 Task: Add a condition where "Ticket status Contains at least one of the following New" in unsolved tickets in your groups.
Action: Mouse moved to (116, 417)
Screenshot: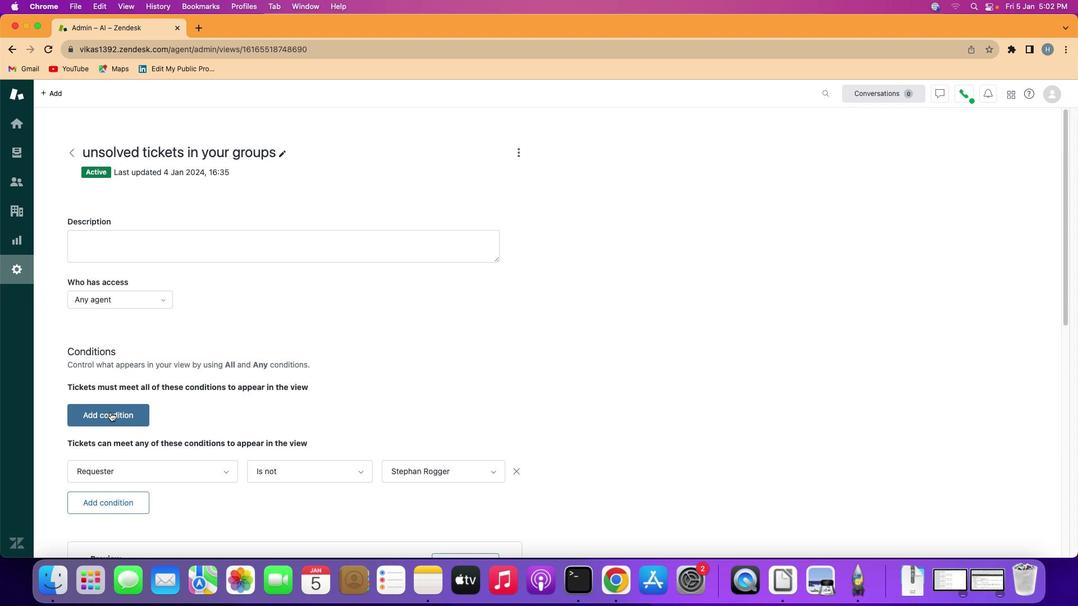 
Action: Mouse pressed left at (116, 417)
Screenshot: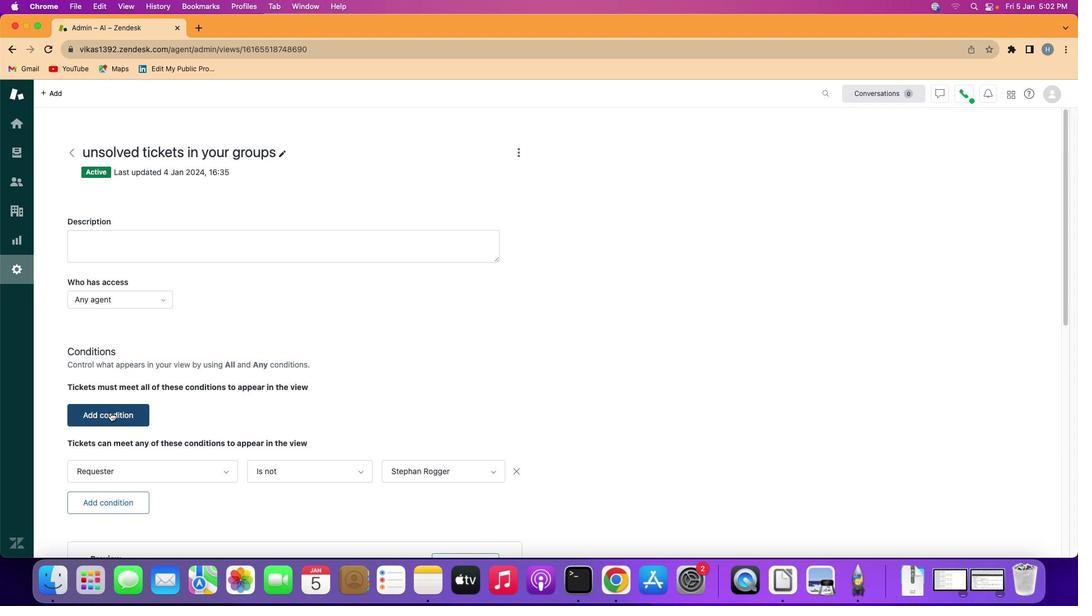
Action: Mouse moved to (125, 418)
Screenshot: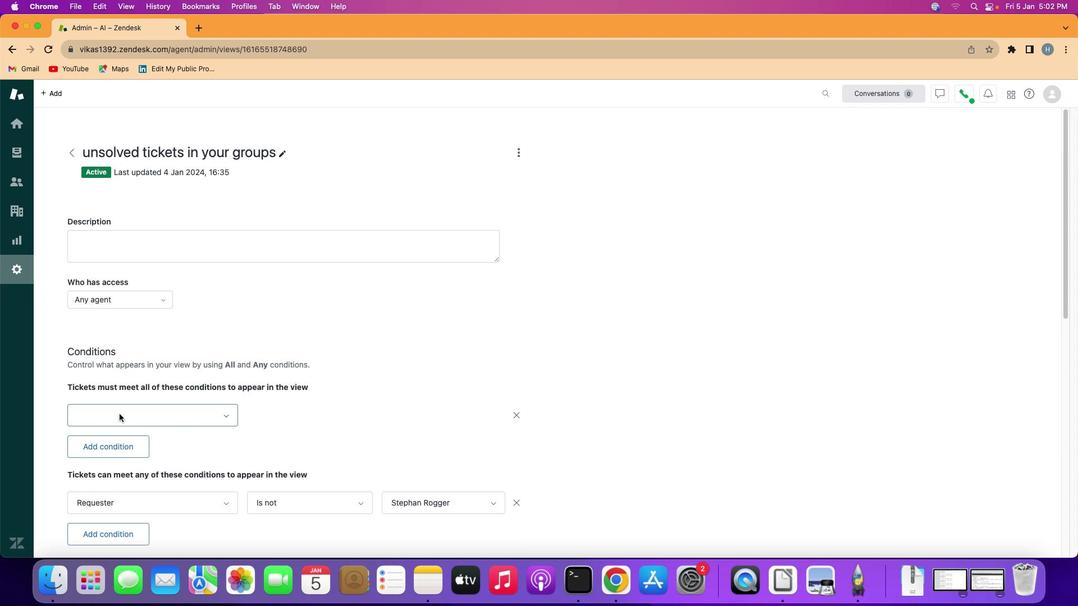 
Action: Mouse pressed left at (125, 418)
Screenshot: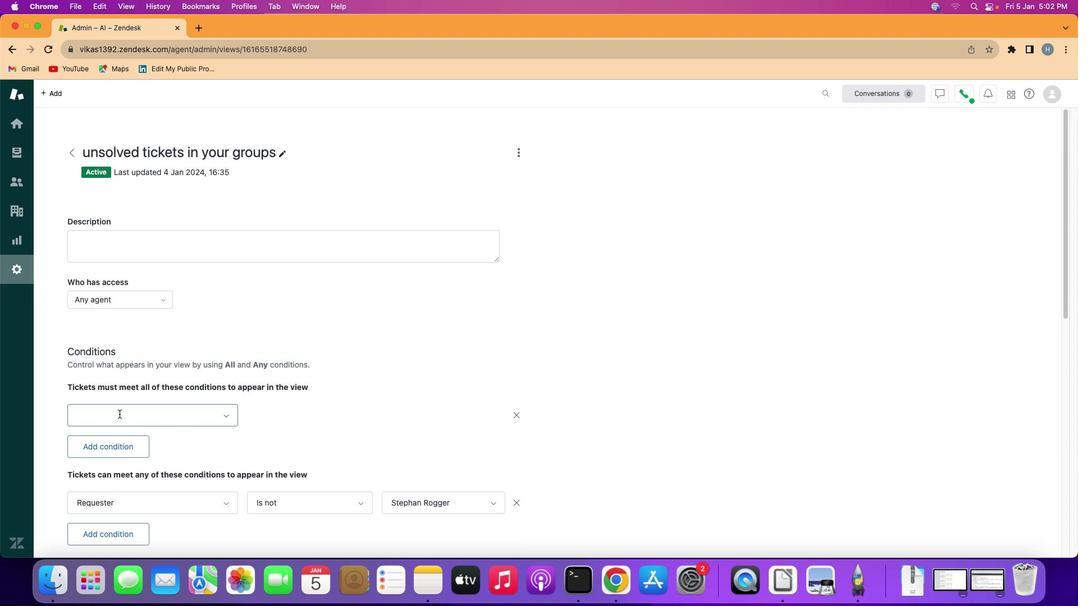 
Action: Mouse moved to (153, 303)
Screenshot: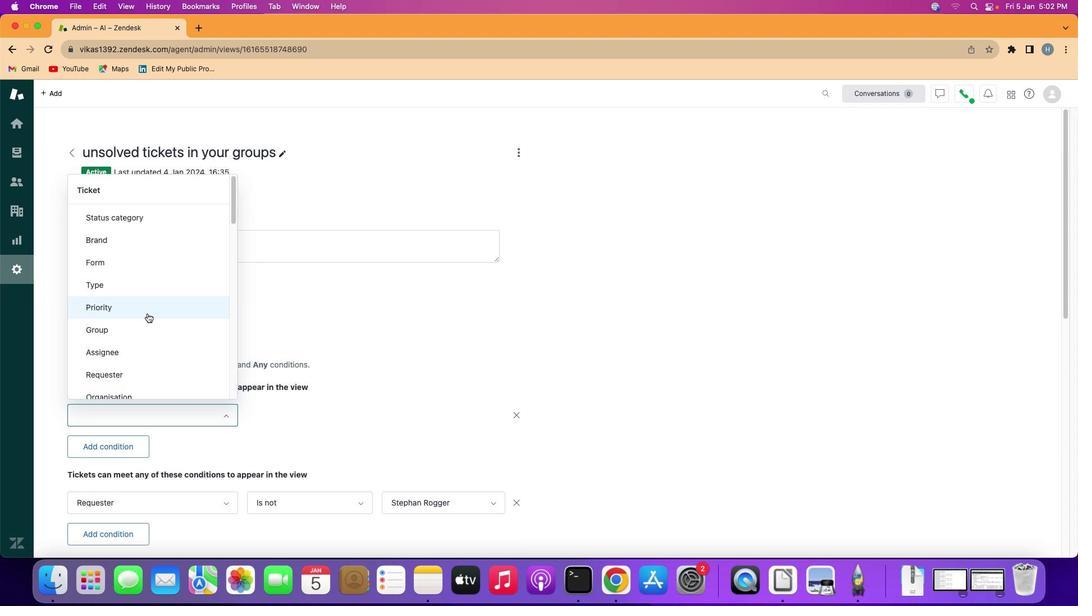 
Action: Mouse scrolled (153, 303) with delta (5, -53)
Screenshot: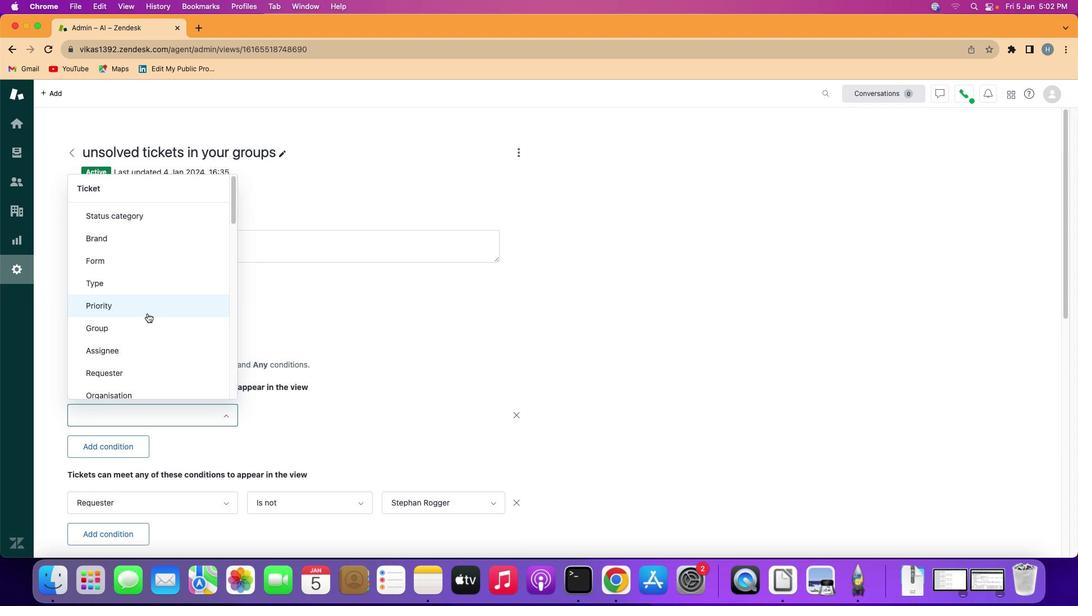 
Action: Mouse scrolled (153, 303) with delta (5, -53)
Screenshot: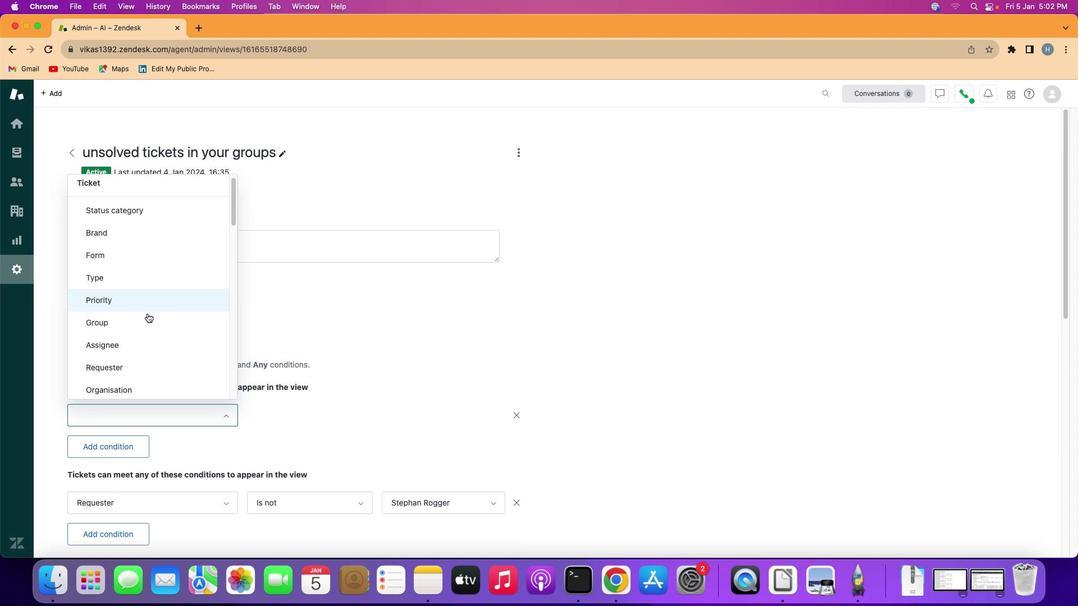 
Action: Mouse scrolled (153, 303) with delta (5, -53)
Screenshot: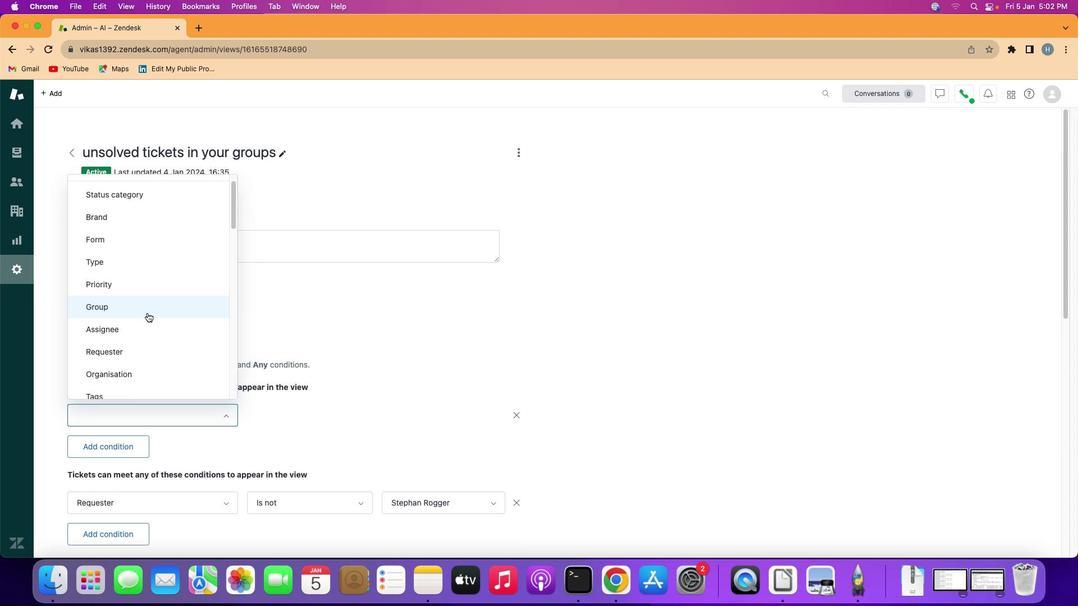 
Action: Mouse moved to (165, 307)
Screenshot: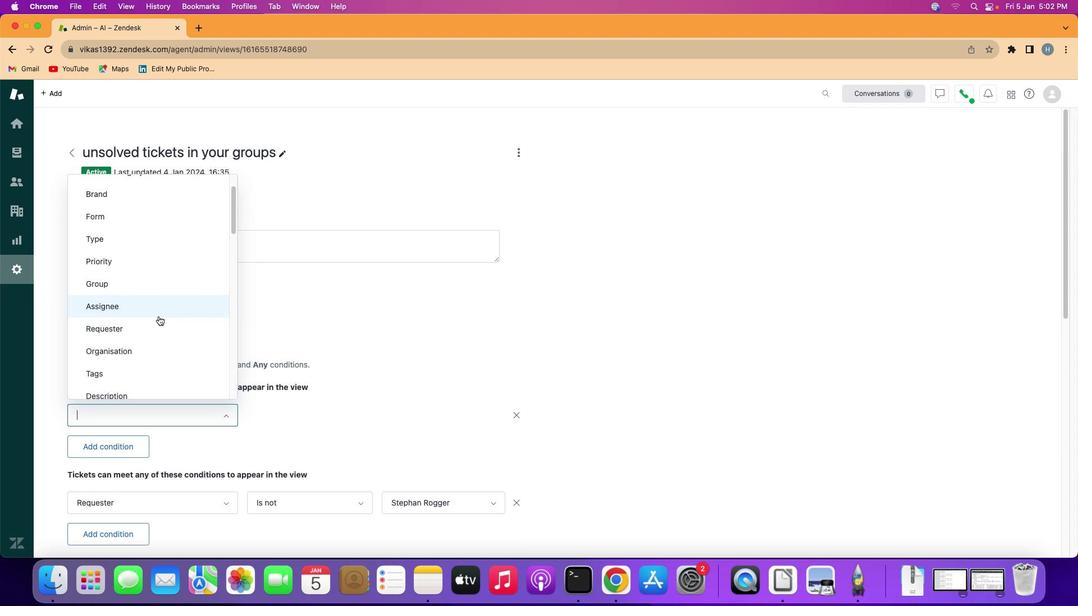 
Action: Mouse scrolled (165, 307) with delta (5, -53)
Screenshot: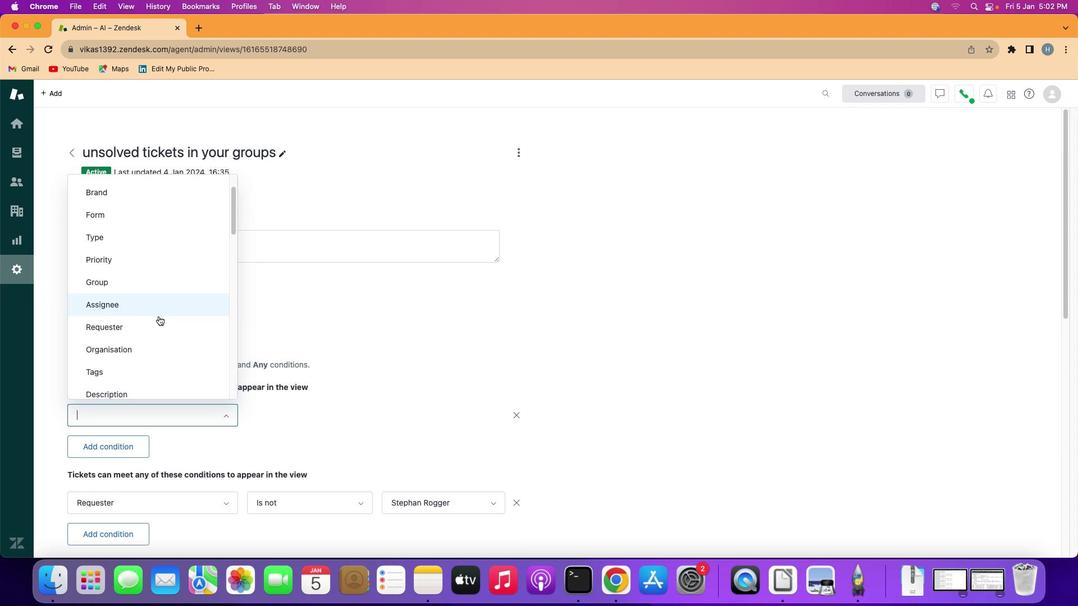 
Action: Mouse scrolled (165, 307) with delta (5, -53)
Screenshot: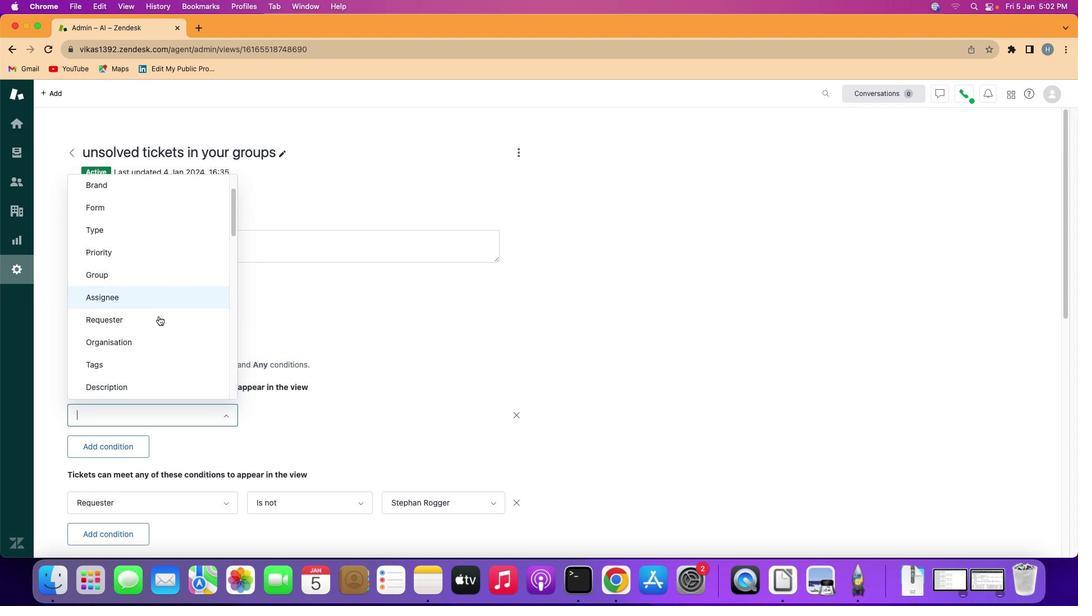 
Action: Mouse scrolled (165, 307) with delta (5, -53)
Screenshot: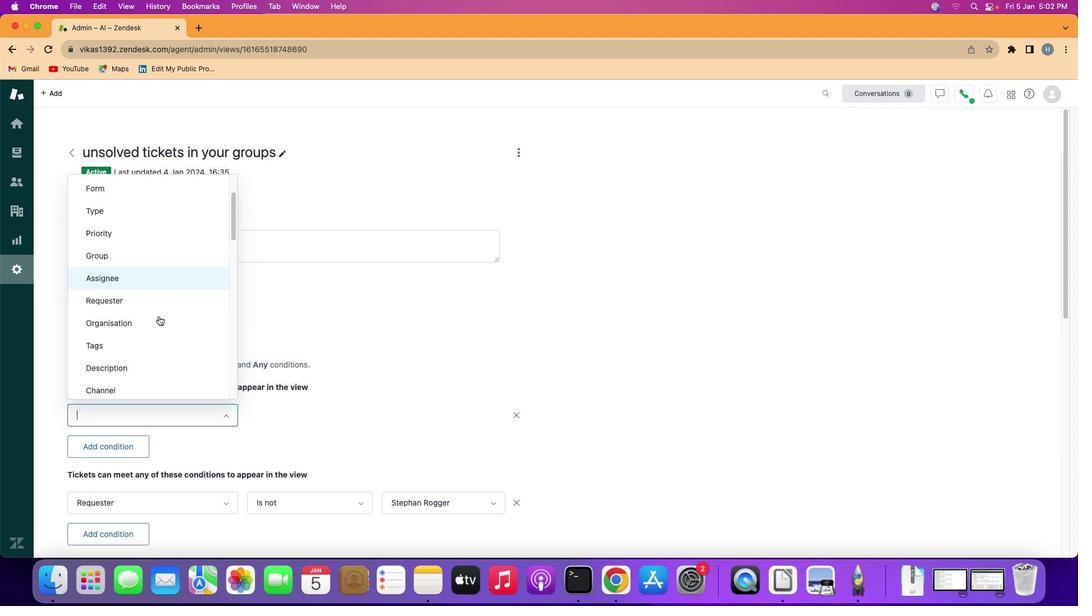 
Action: Mouse scrolled (165, 307) with delta (5, -55)
Screenshot: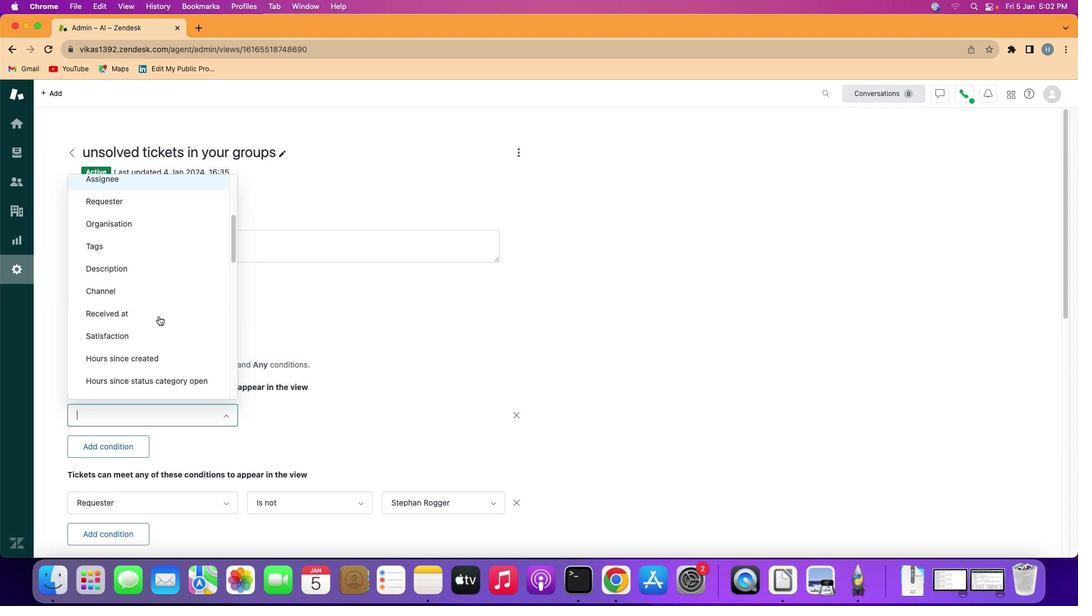 
Action: Mouse scrolled (165, 307) with delta (5, -55)
Screenshot: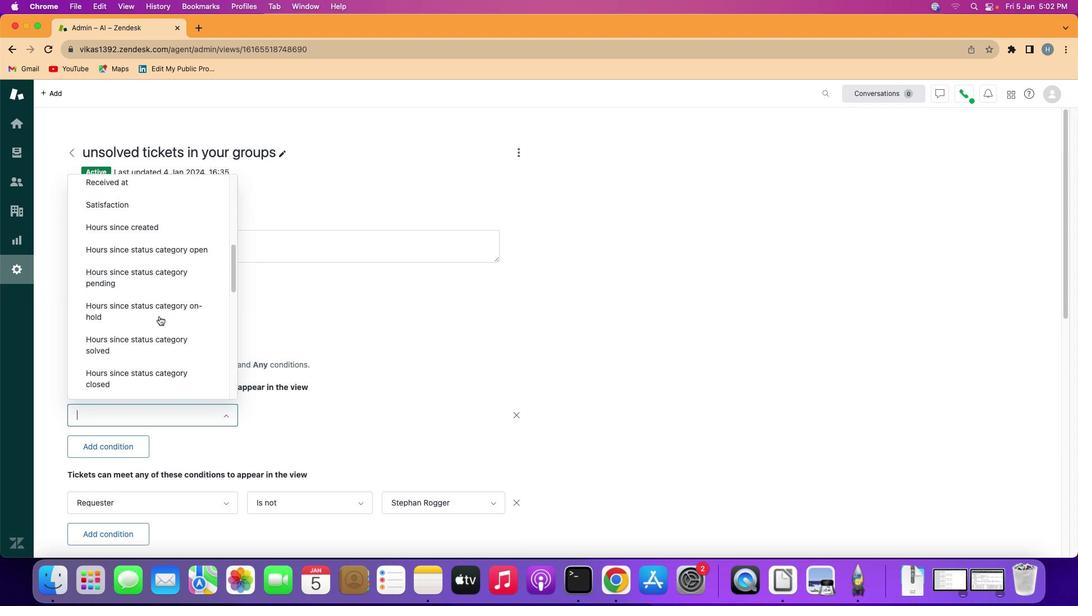
Action: Mouse moved to (166, 307)
Screenshot: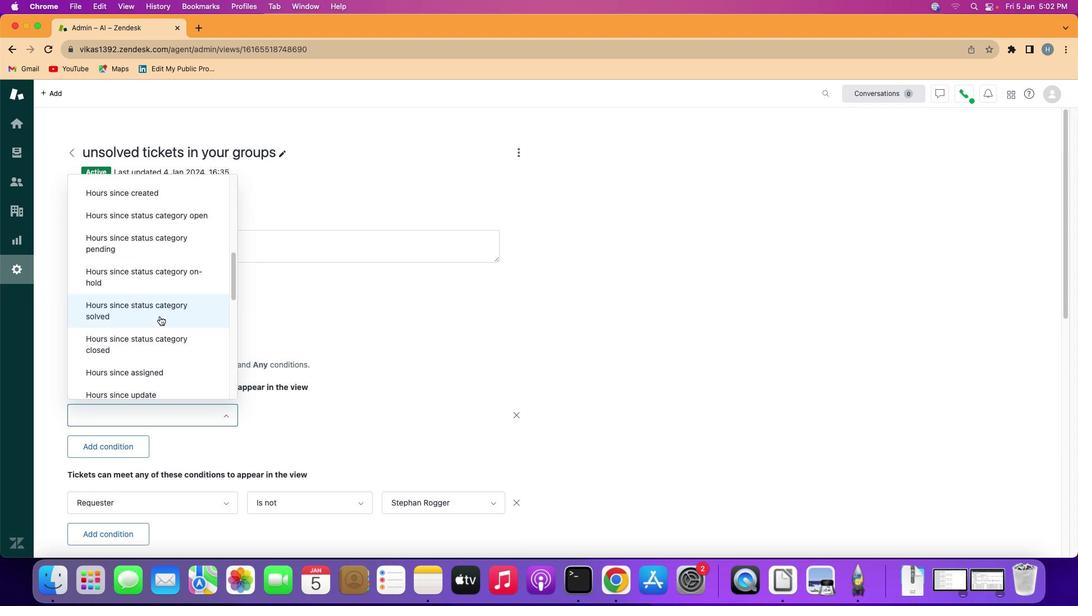 
Action: Mouse scrolled (166, 307) with delta (5, -53)
Screenshot: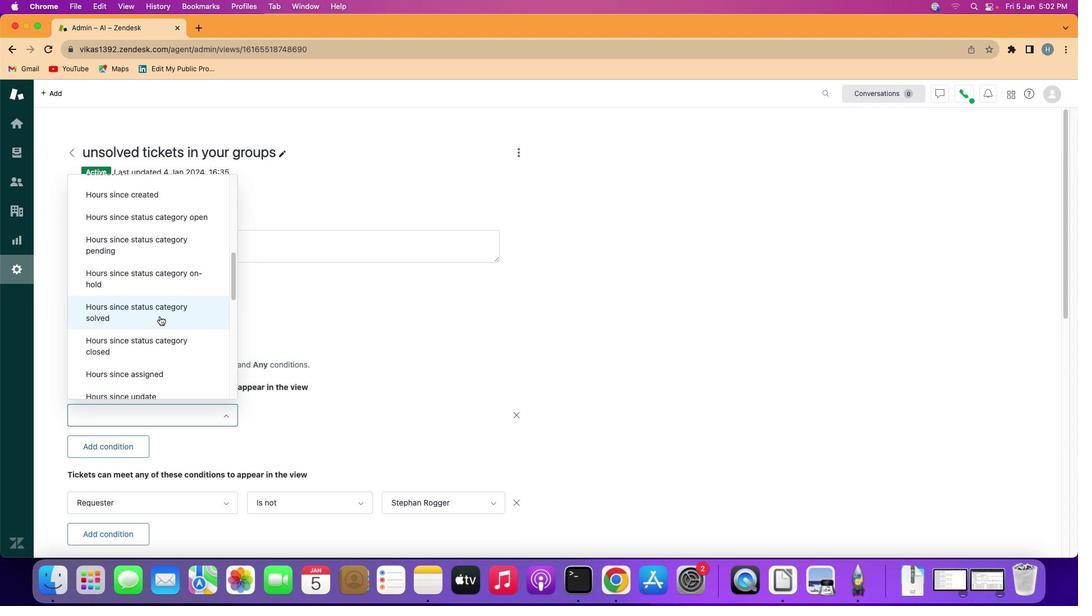 
Action: Mouse scrolled (166, 307) with delta (5, -51)
Screenshot: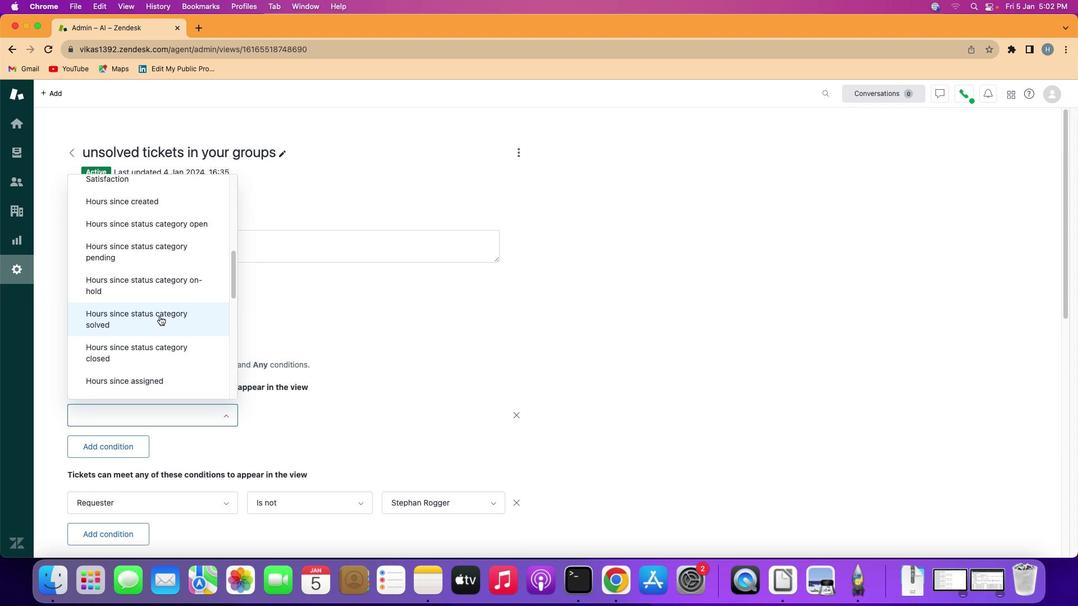 
Action: Mouse scrolled (166, 307) with delta (5, -53)
Screenshot: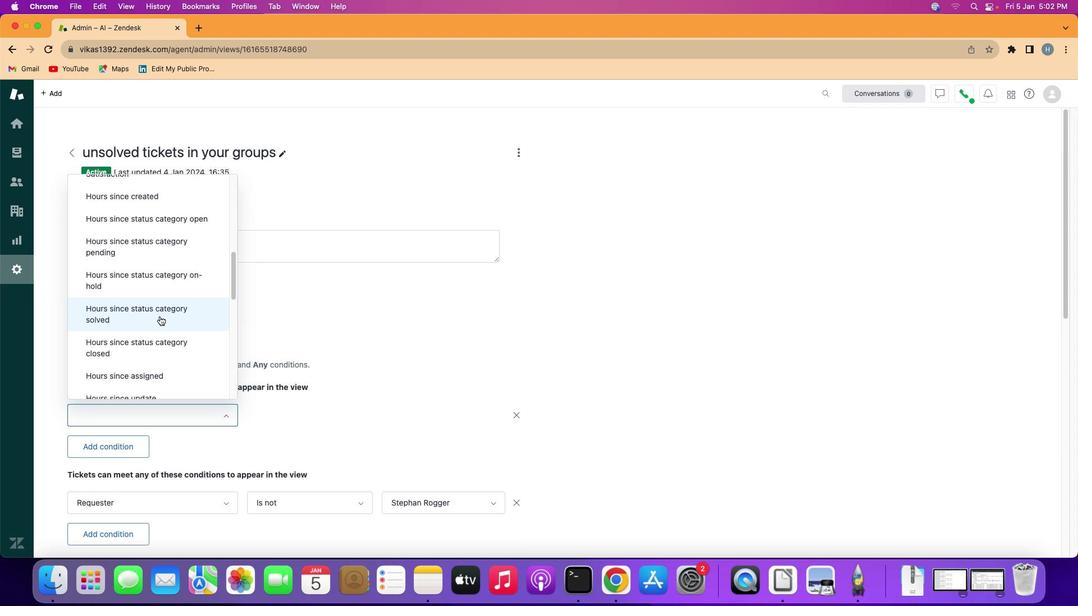 
Action: Mouse scrolled (166, 307) with delta (5, -53)
Screenshot: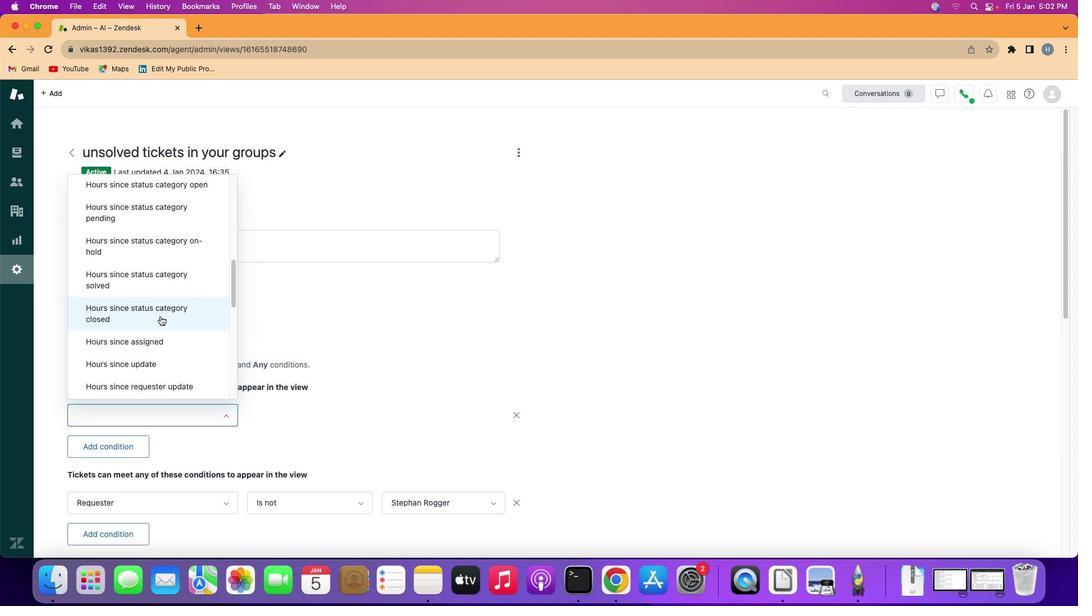 
Action: Mouse moved to (166, 307)
Screenshot: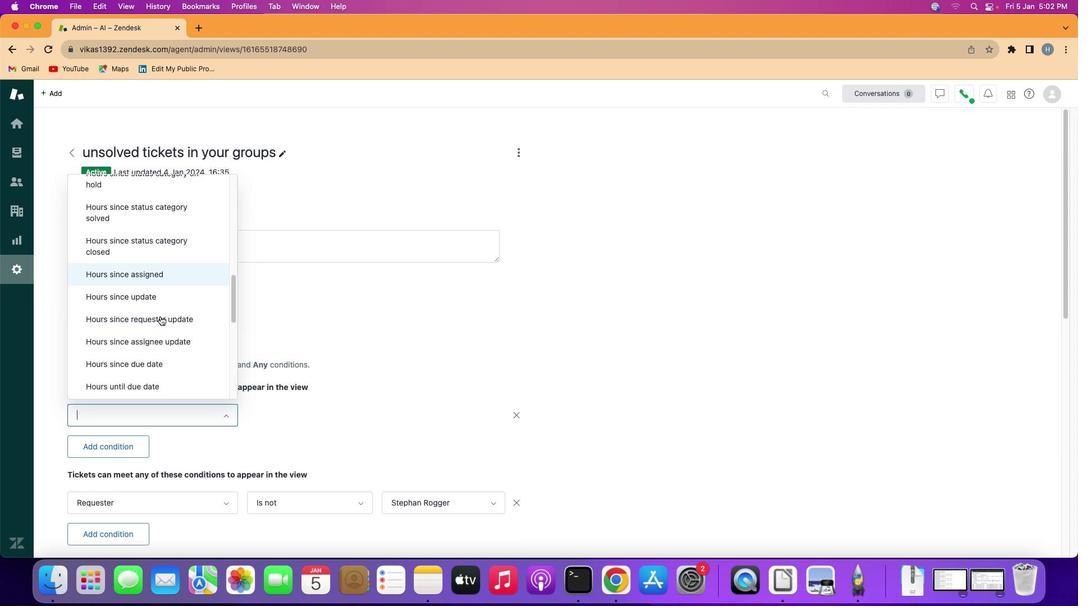 
Action: Mouse scrolled (166, 307) with delta (5, -54)
Screenshot: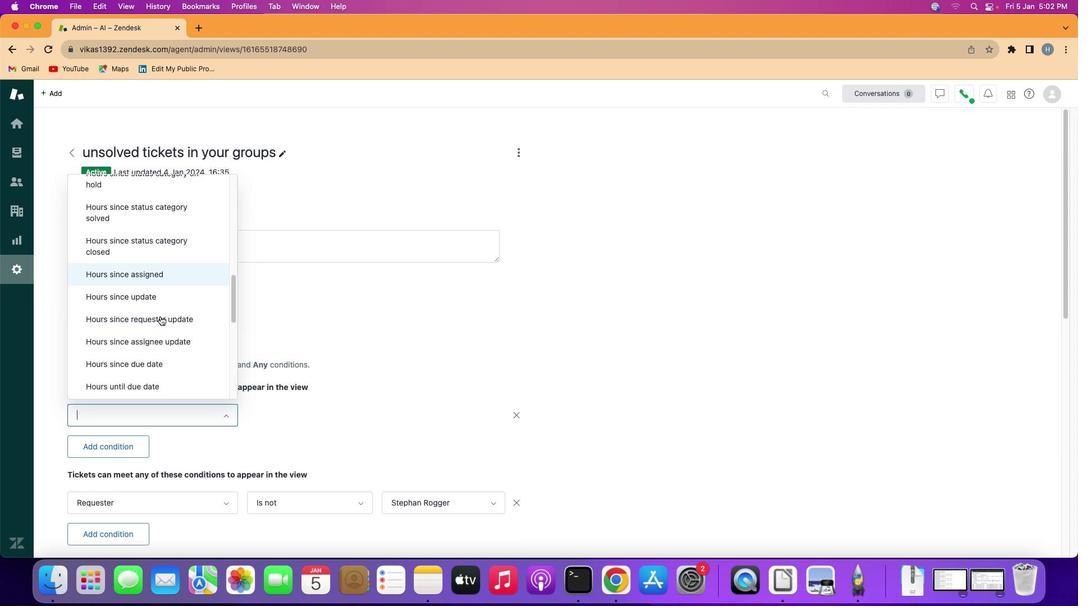 
Action: Mouse moved to (166, 307)
Screenshot: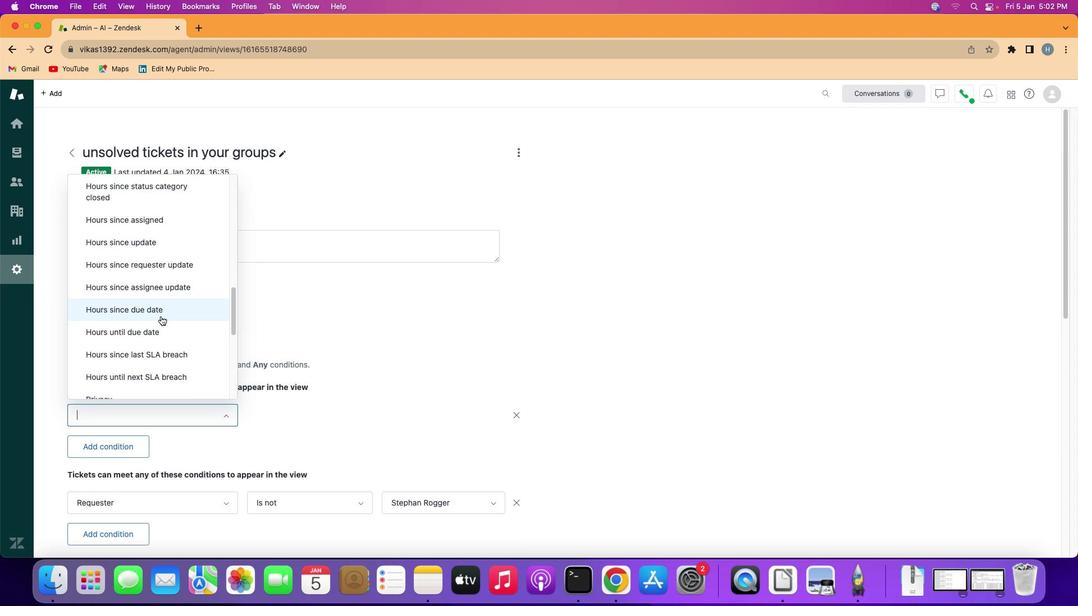 
Action: Mouse scrolled (166, 307) with delta (5, -53)
Screenshot: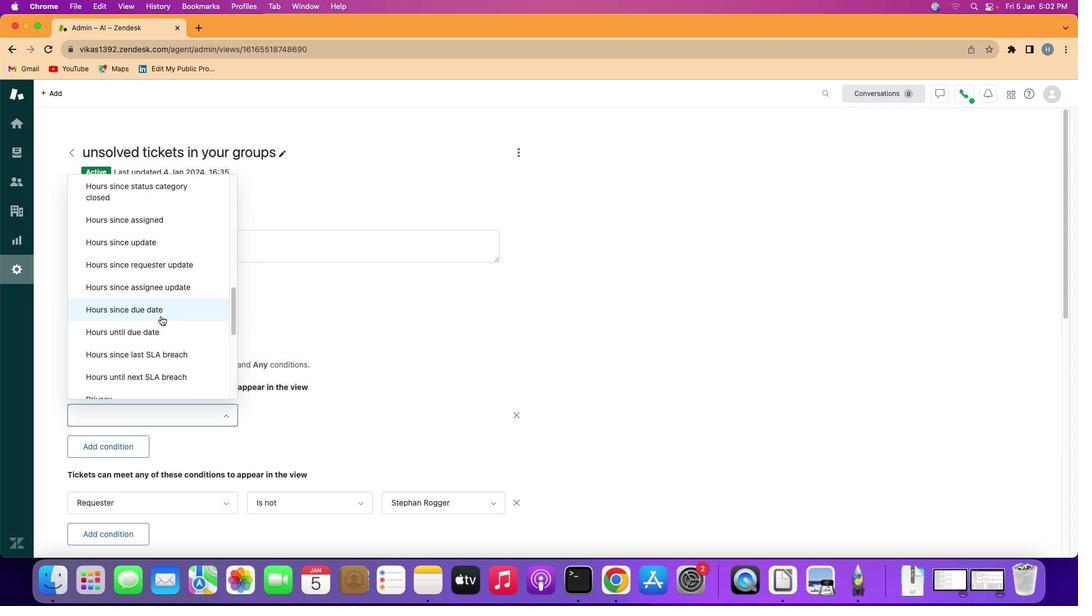 
Action: Mouse scrolled (166, 307) with delta (5, -52)
Screenshot: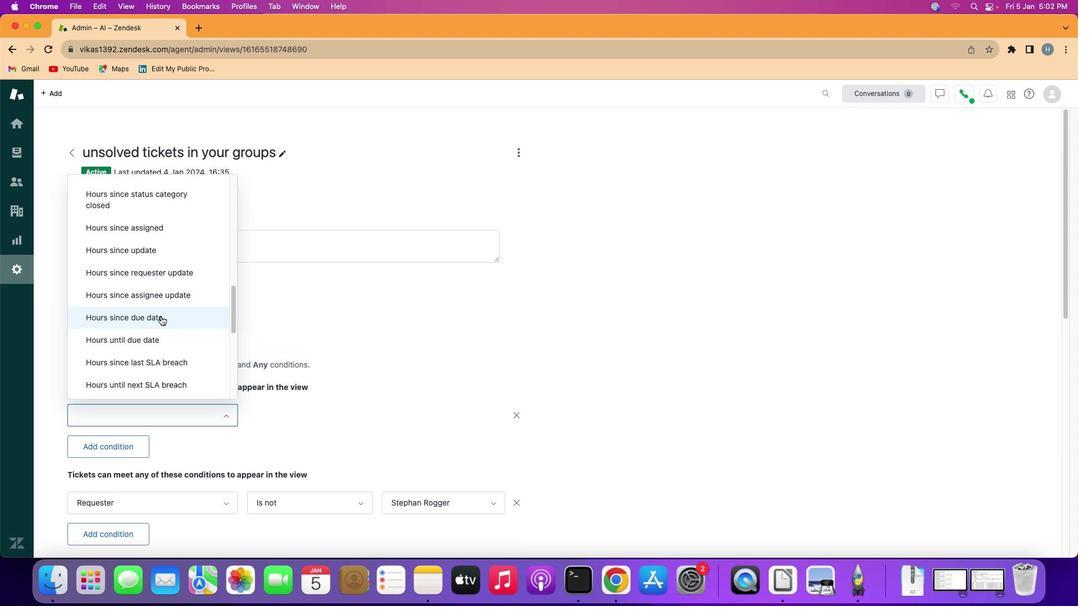 
Action: Mouse scrolled (166, 307) with delta (5, -53)
Screenshot: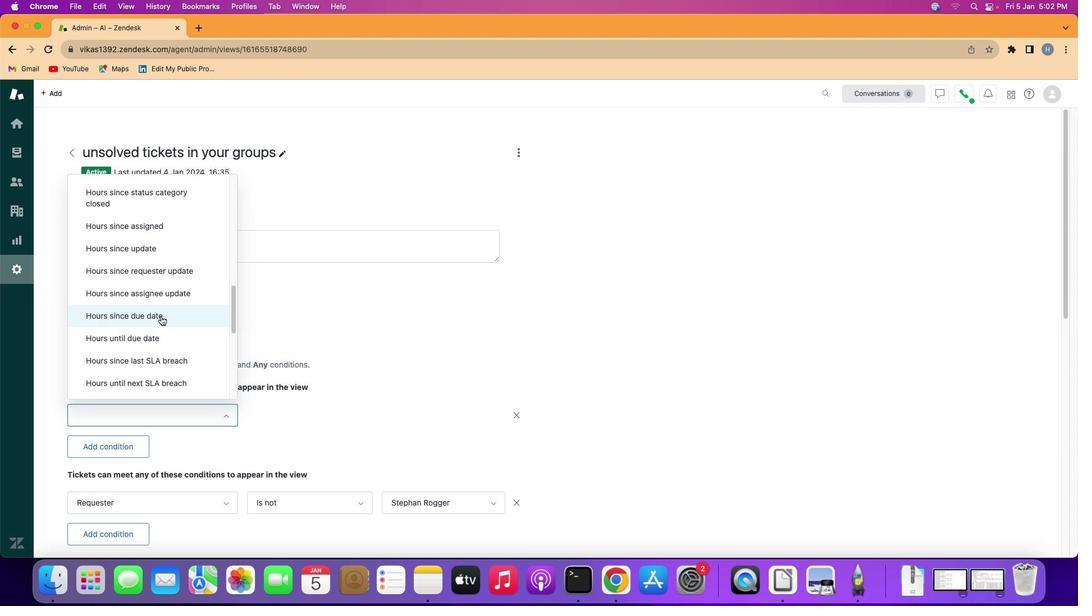 
Action: Mouse moved to (167, 307)
Screenshot: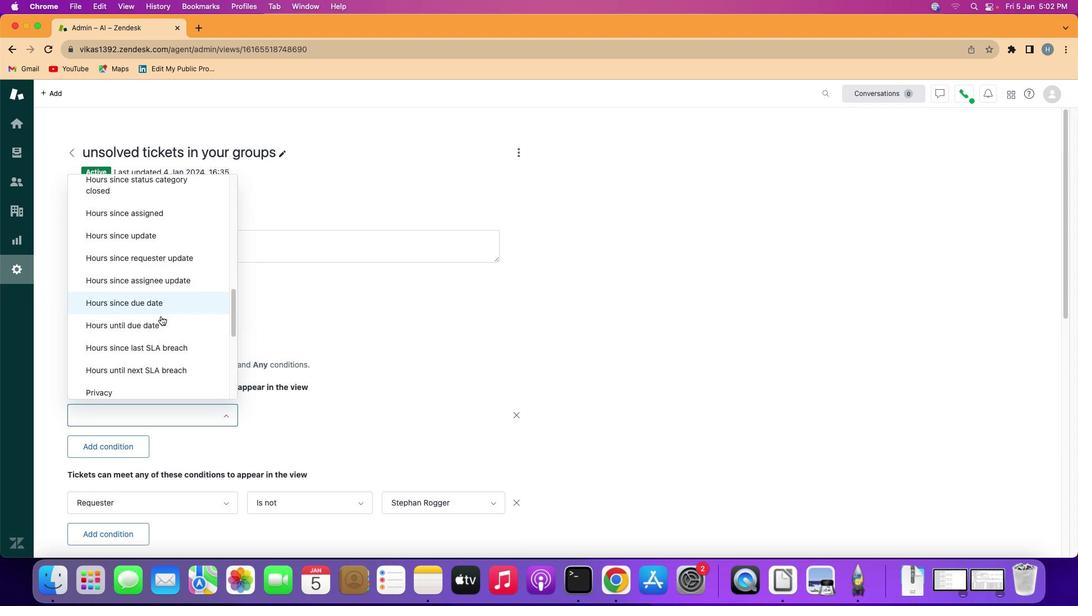 
Action: Mouse scrolled (167, 307) with delta (5, -53)
Screenshot: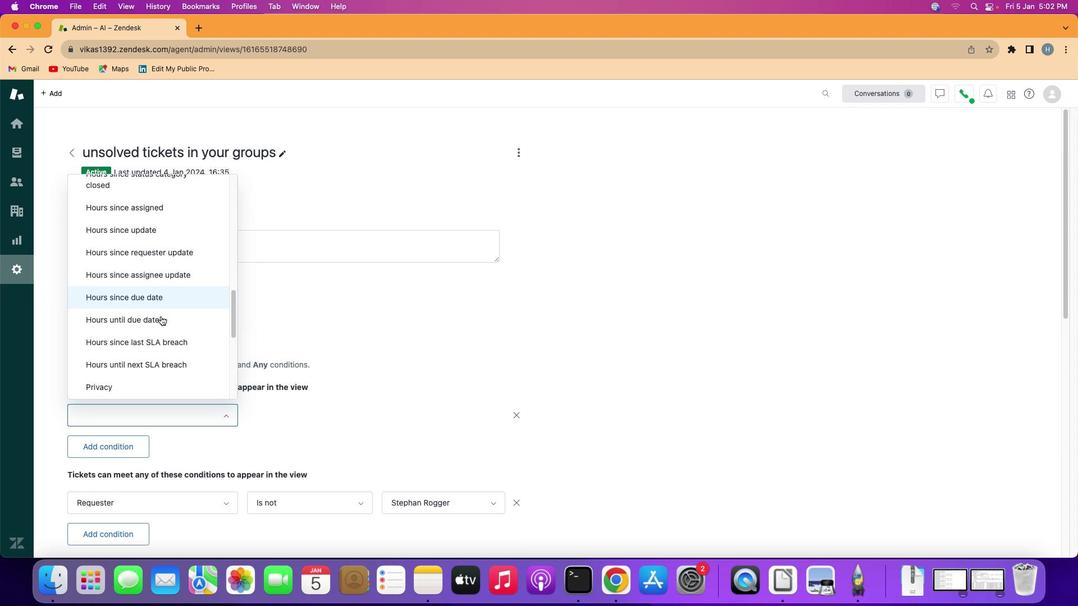 
Action: Mouse scrolled (167, 307) with delta (5, -53)
Screenshot: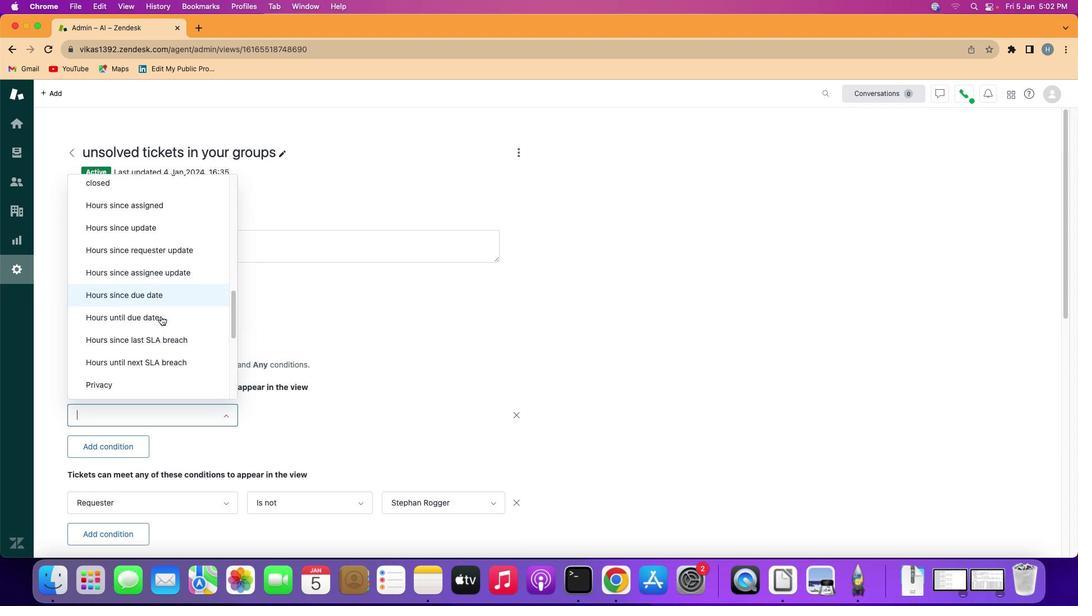 
Action: Mouse scrolled (167, 307) with delta (5, -53)
Screenshot: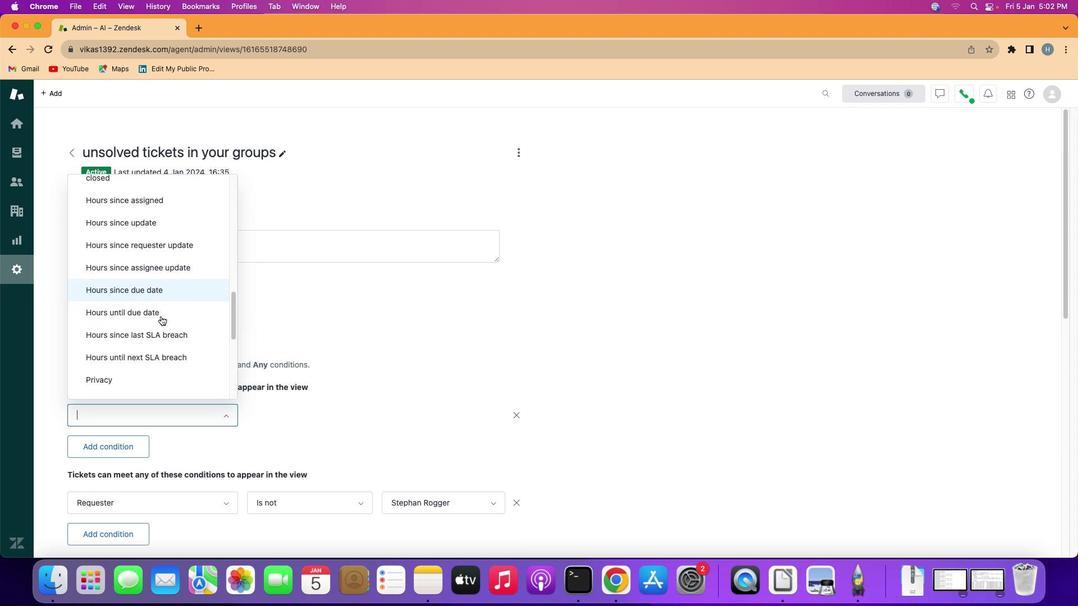 
Action: Mouse scrolled (167, 307) with delta (5, -53)
Screenshot: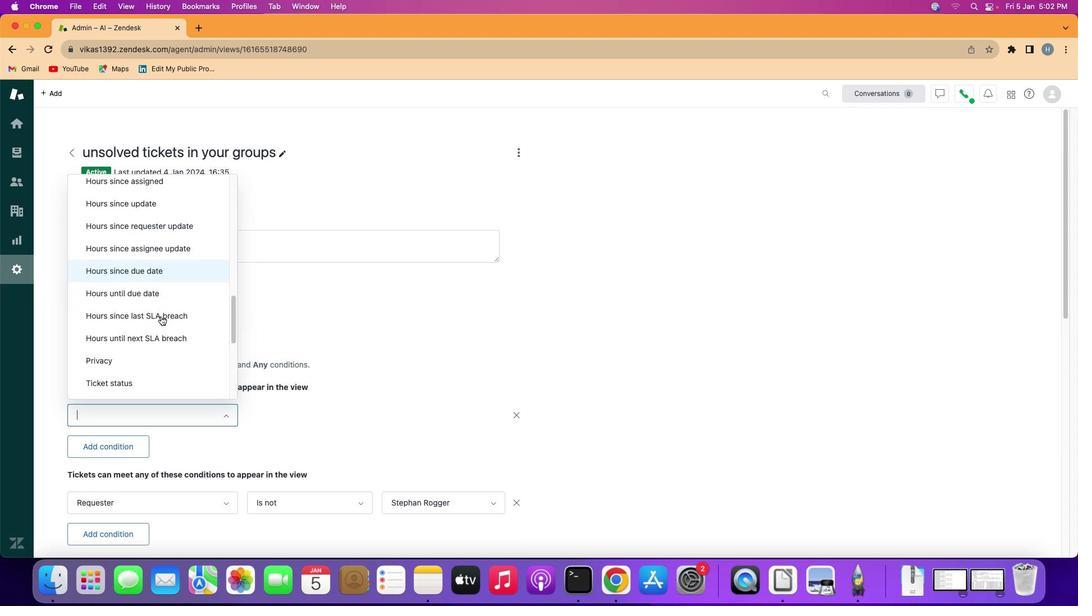 
Action: Mouse scrolled (167, 307) with delta (5, -53)
Screenshot: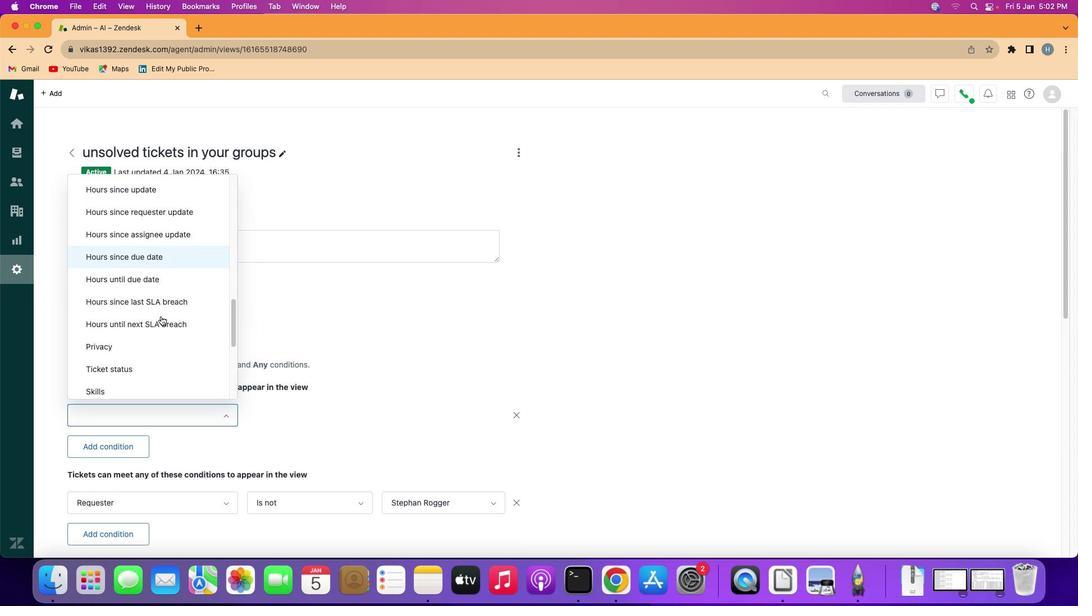 
Action: Mouse moved to (155, 367)
Screenshot: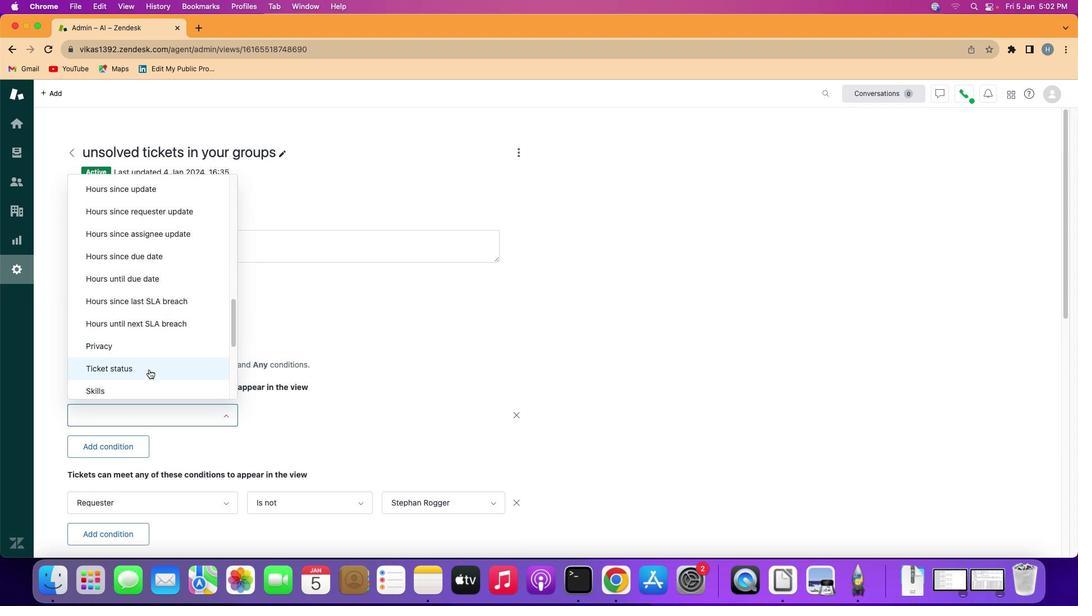 
Action: Mouse pressed left at (155, 367)
Screenshot: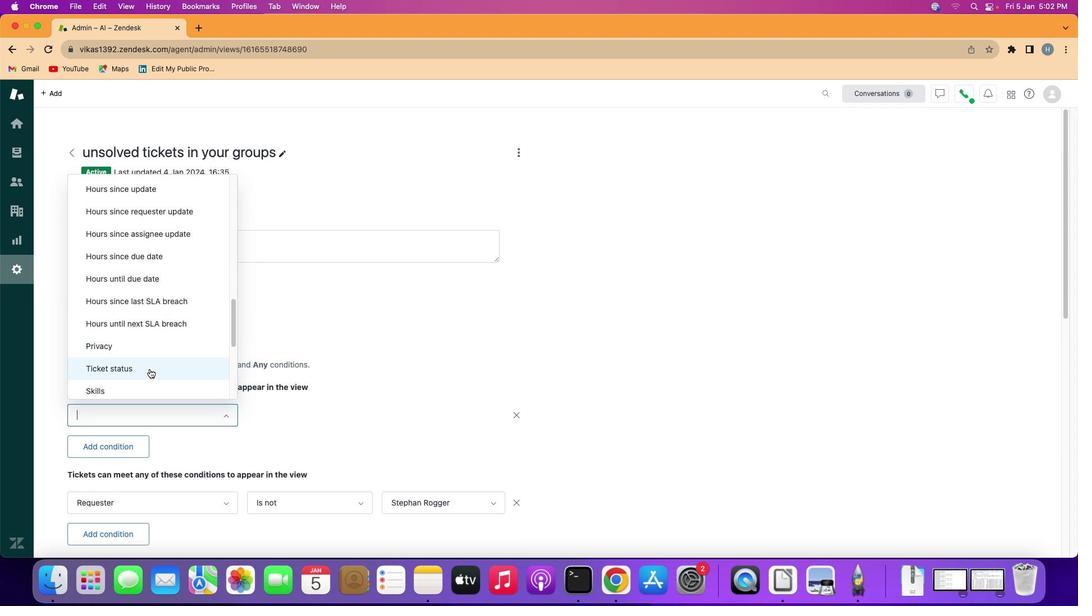 
Action: Mouse moved to (290, 412)
Screenshot: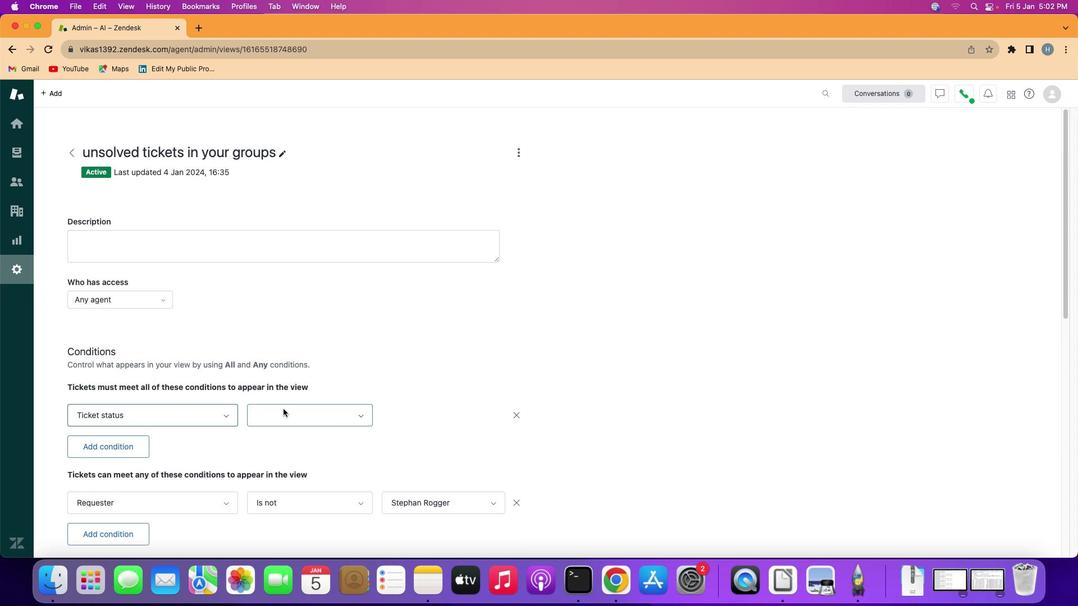
Action: Mouse pressed left at (290, 412)
Screenshot: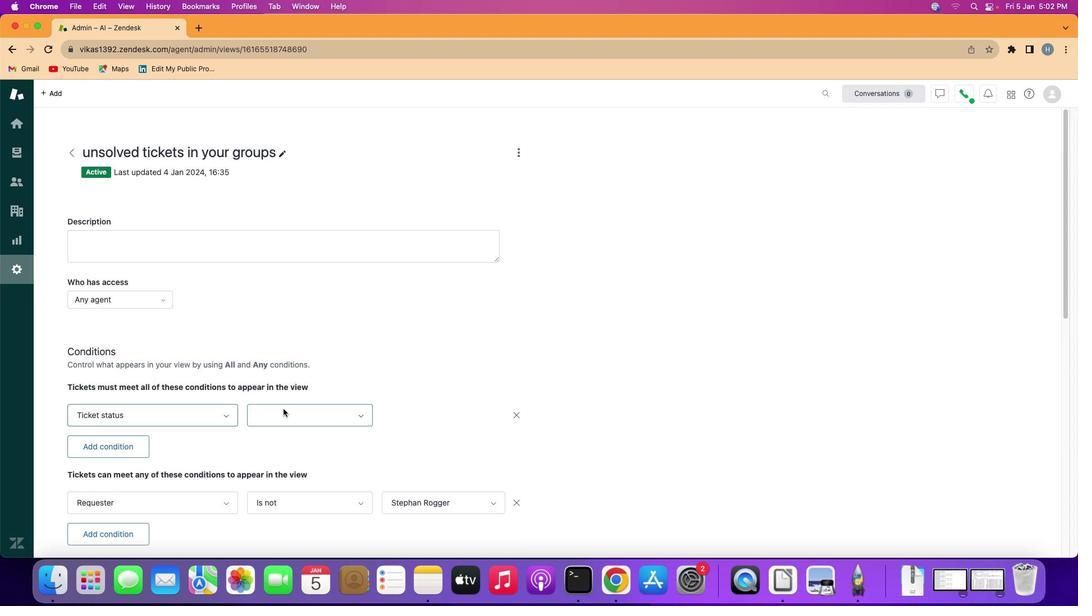 
Action: Mouse moved to (306, 449)
Screenshot: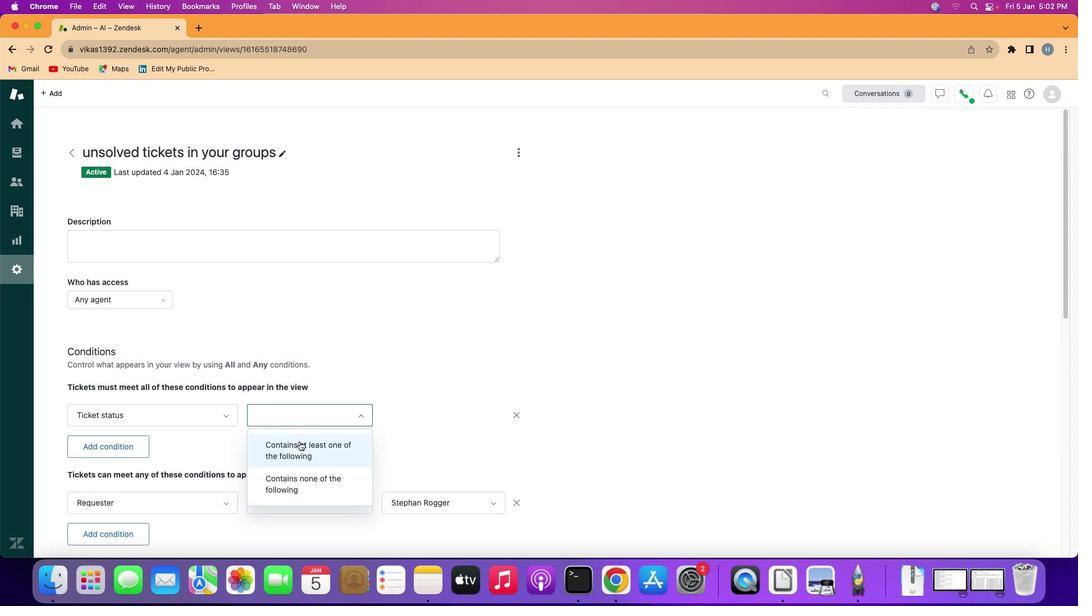 
Action: Mouse pressed left at (306, 449)
Screenshot: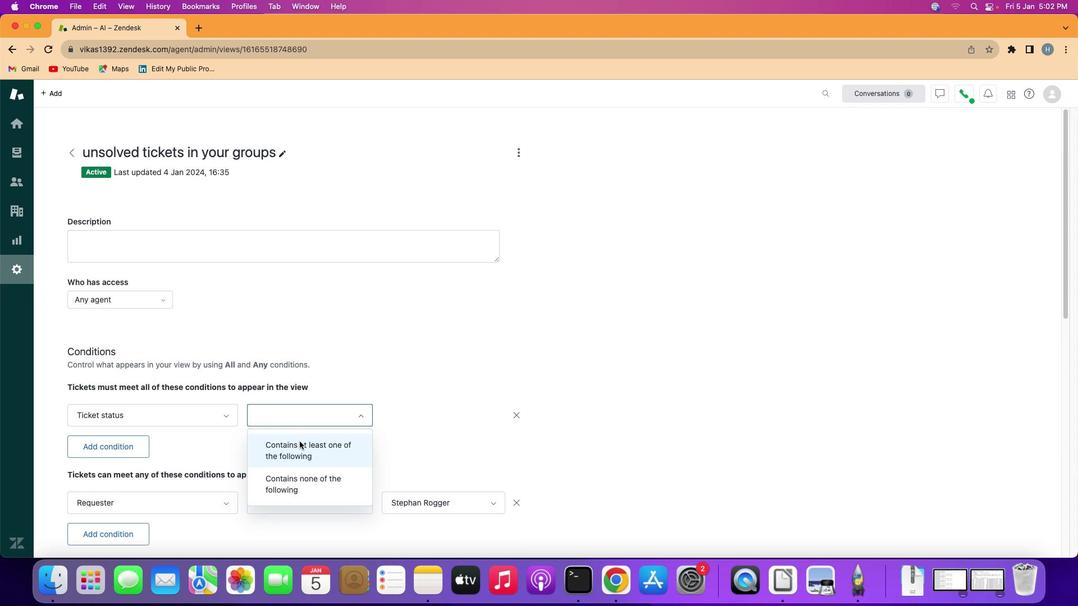 
Action: Mouse moved to (426, 416)
Screenshot: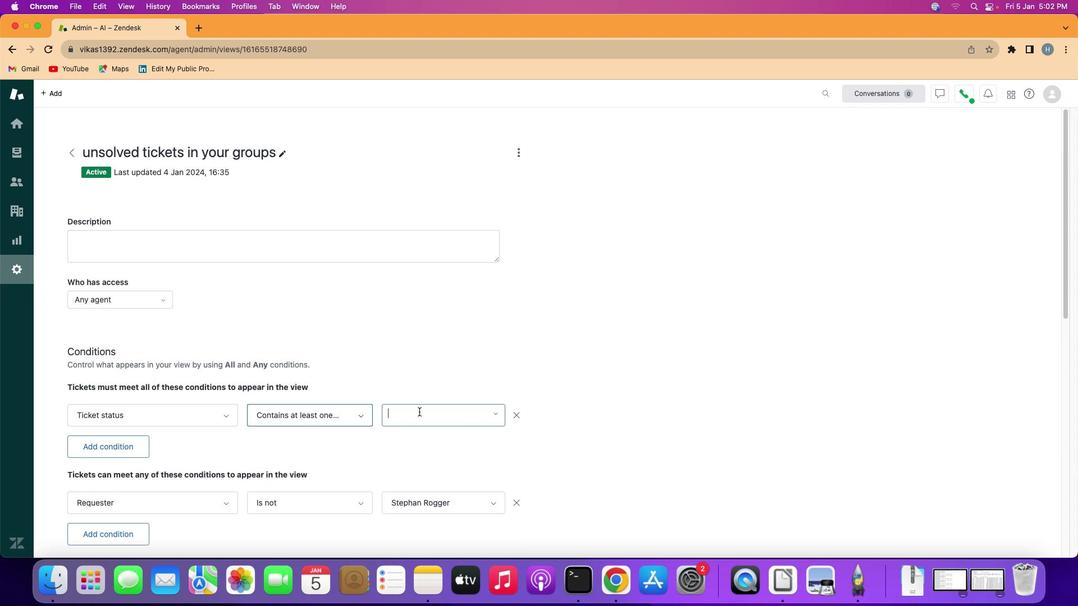 
Action: Mouse pressed left at (426, 416)
Screenshot: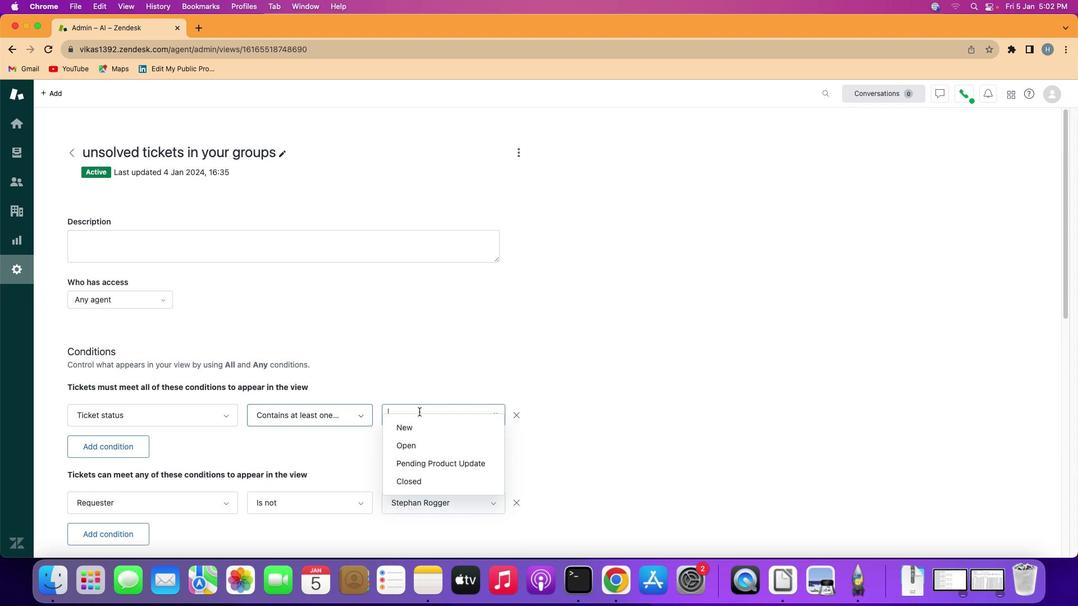 
Action: Mouse moved to (434, 449)
Screenshot: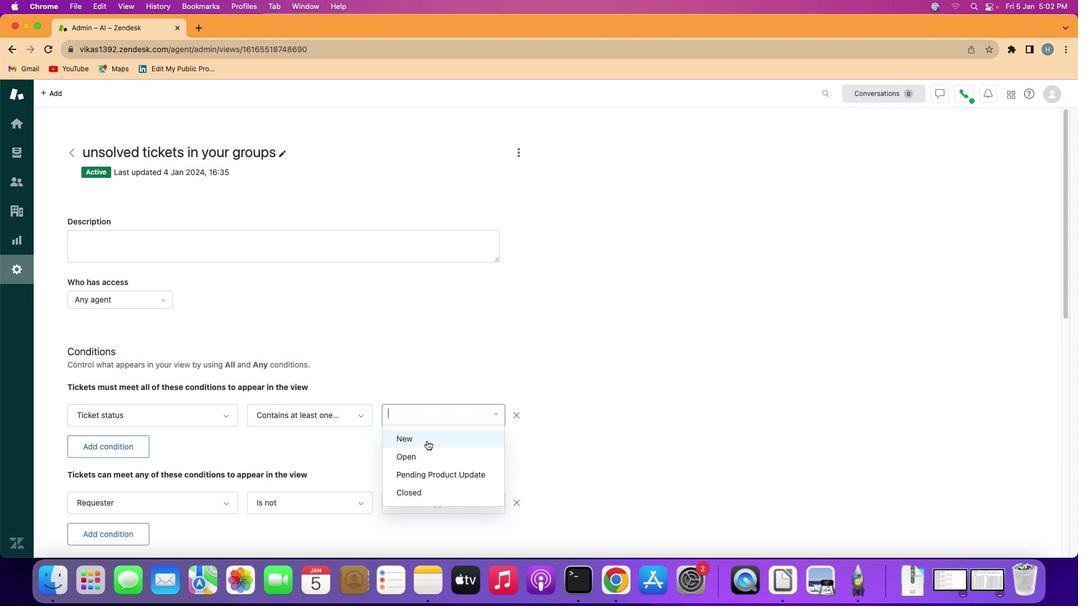 
Action: Mouse pressed left at (434, 449)
Screenshot: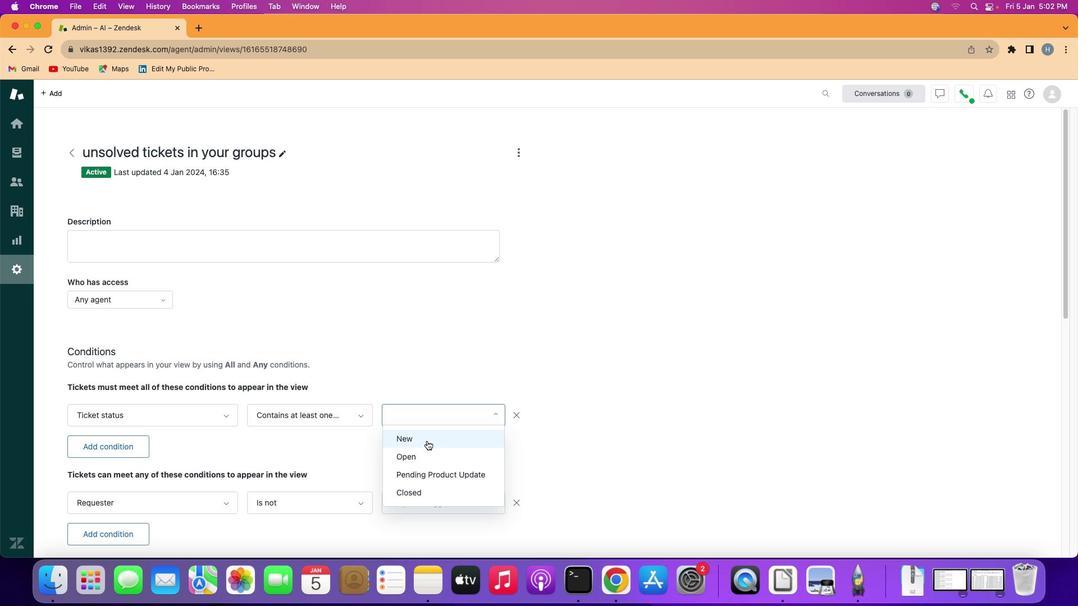 
Action: Mouse moved to (527, 454)
Screenshot: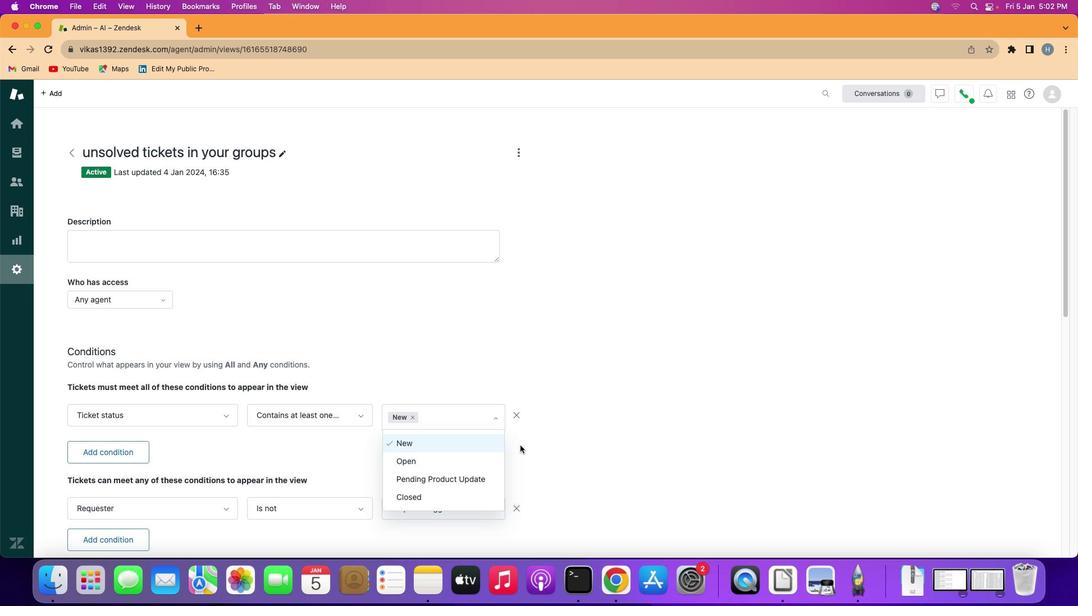 
Action: Mouse pressed left at (527, 454)
Screenshot: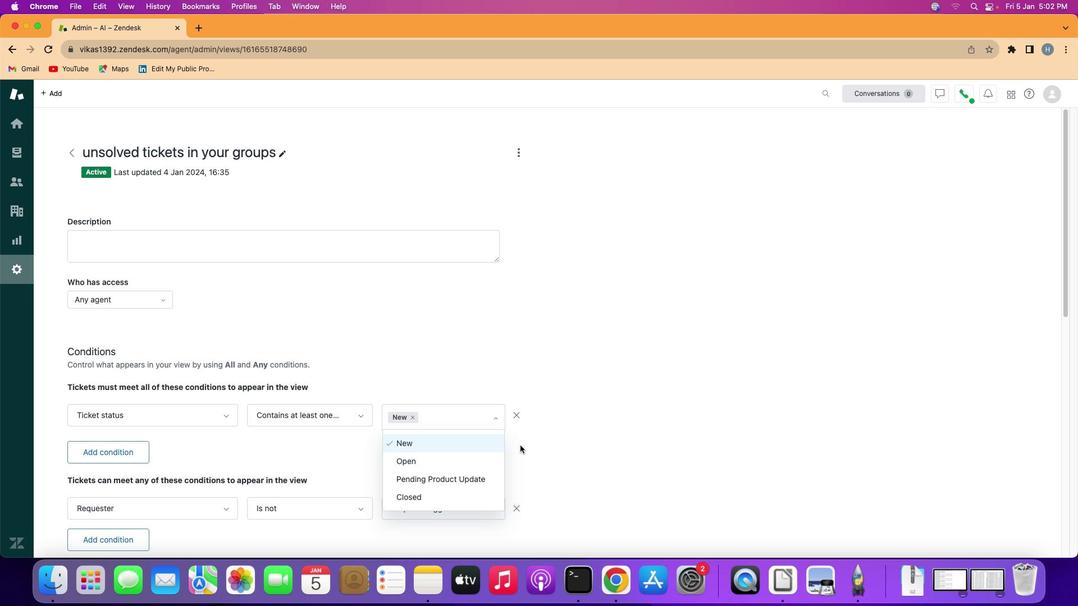 
